 Task: Create List Brand Identity Guidelines in Board Digital Marketing Platforms and Tools to Workspace Alternative Dispute Resolution Services. Create List Brand Identity Library in Board Diversity and Inclusion Employee Training and Education to Workspace Alternative Dispute Resolution Services. Create List Brand Identity Usage in Board Voice of Customer Customer Feedback and Complaint Analysis and Reporting to Workspace Alternative Dispute Resolution Services
Action: Mouse moved to (53, 321)
Screenshot: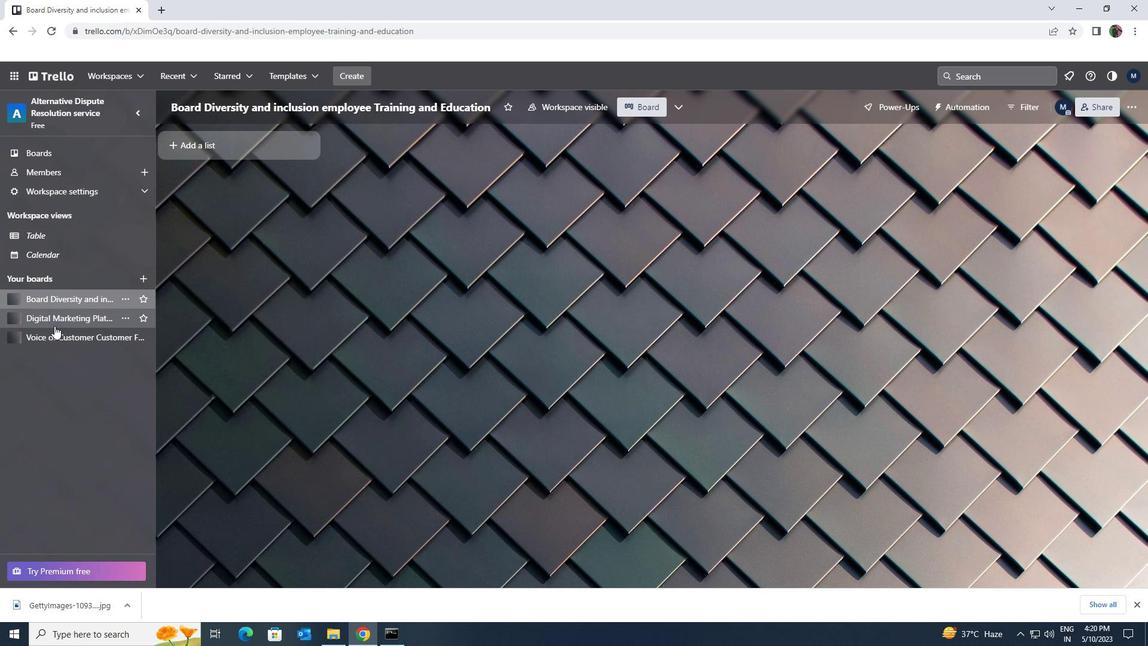 
Action: Mouse pressed left at (53, 321)
Screenshot: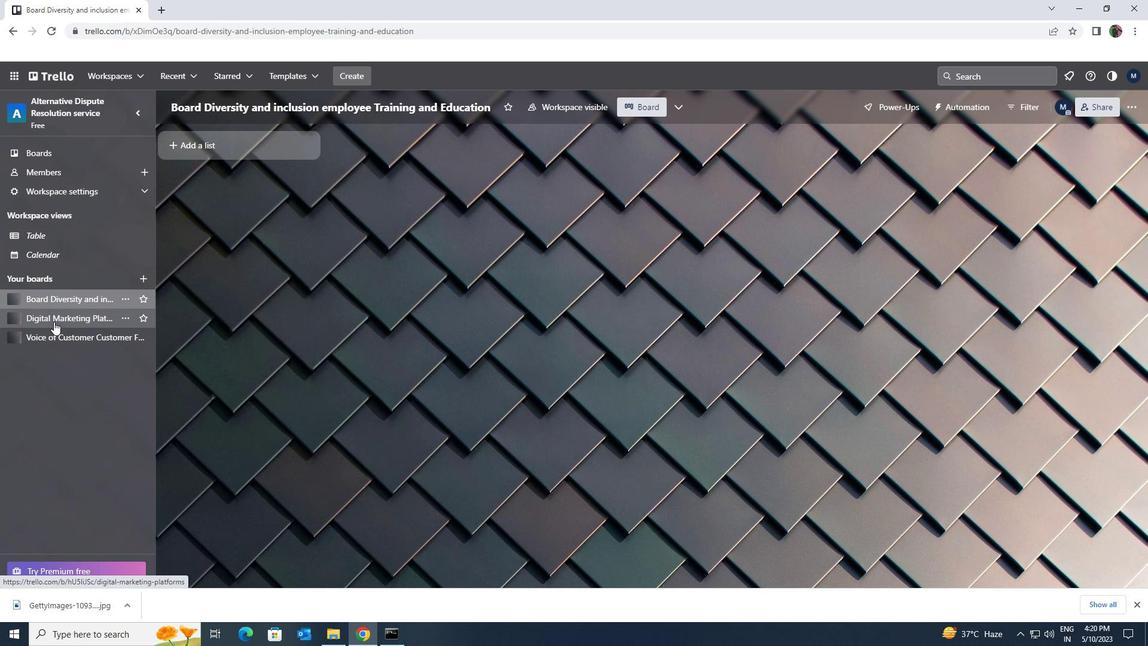 
Action: Mouse moved to (174, 151)
Screenshot: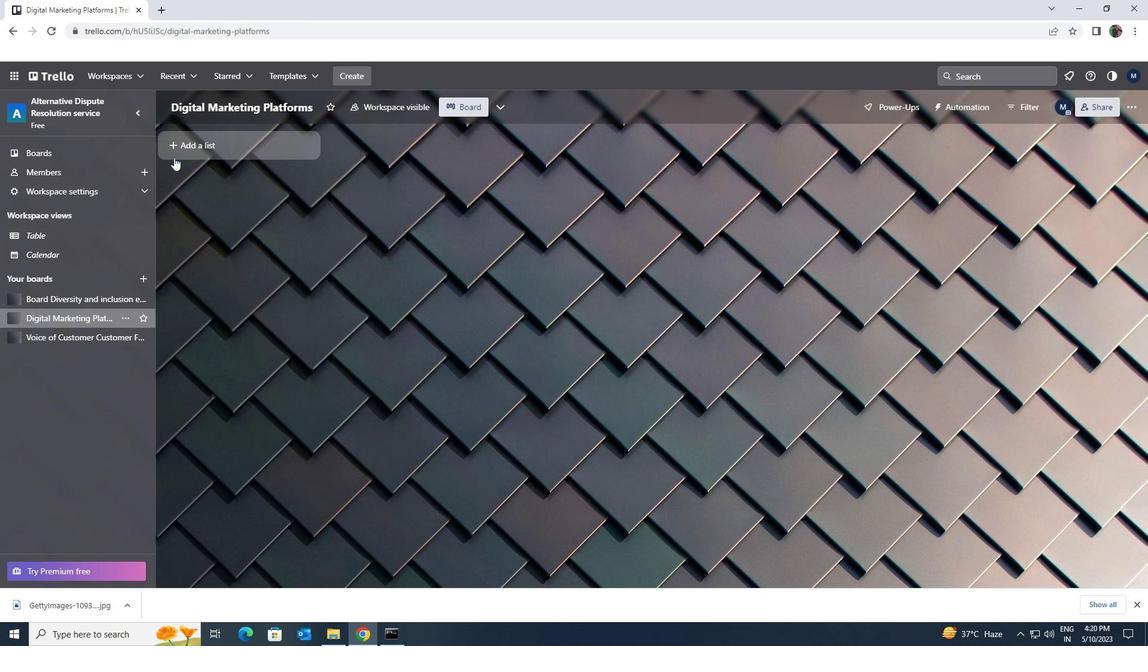 
Action: Mouse pressed left at (174, 151)
Screenshot: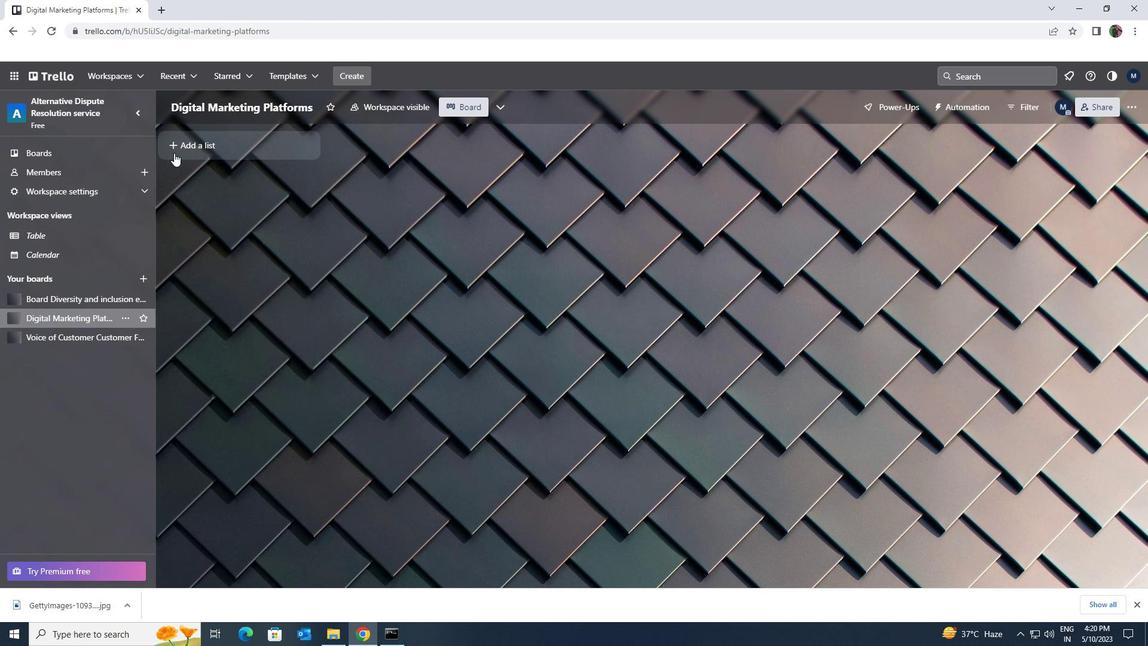 
Action: Key pressed <Key.shift>BRAND<Key.space><Key.shift>IDENTITY<Key.space><Key.shift><Key.shift><Key.shift><Key.shift>GUIDELINES
Screenshot: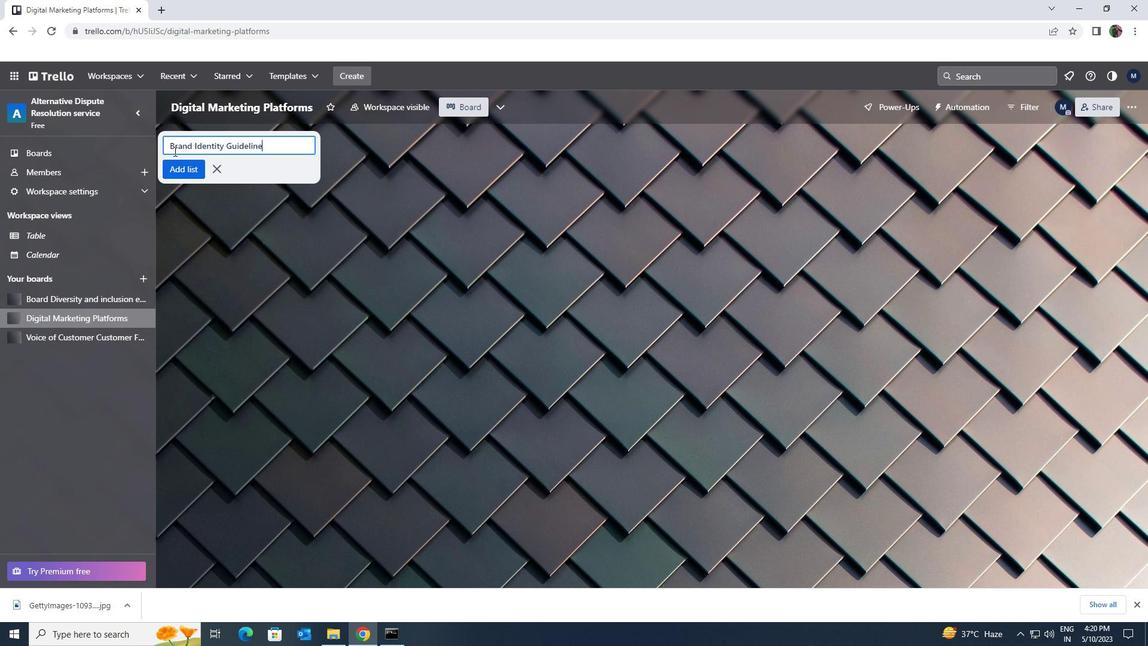 
Action: Mouse moved to (180, 162)
Screenshot: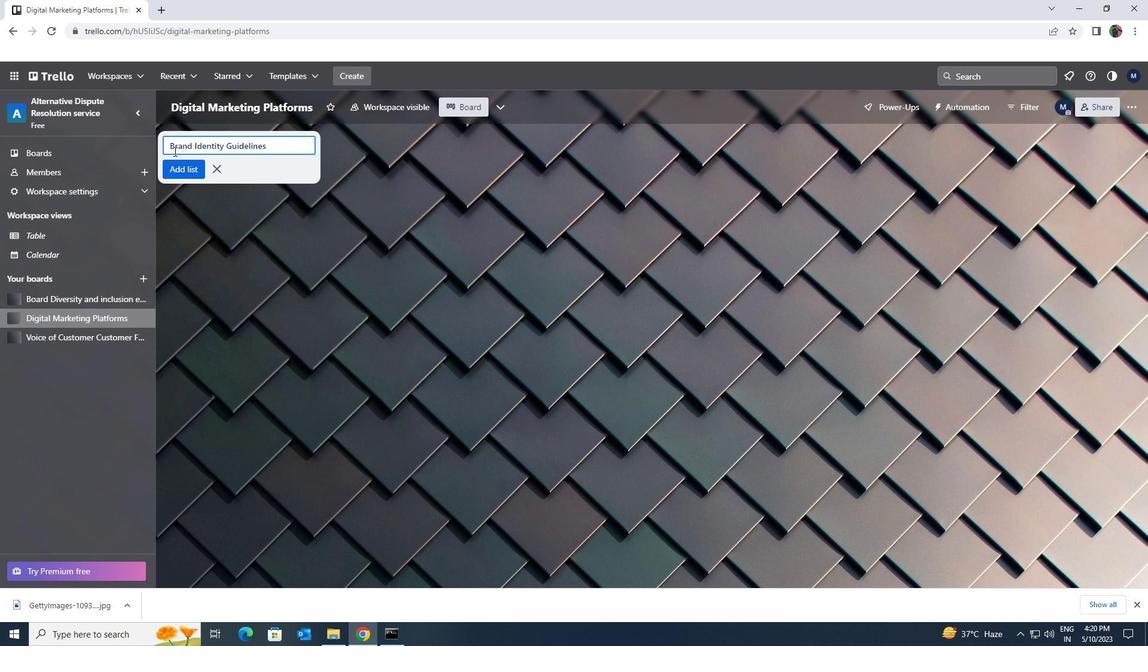 
Action: Mouse pressed left at (180, 162)
Screenshot: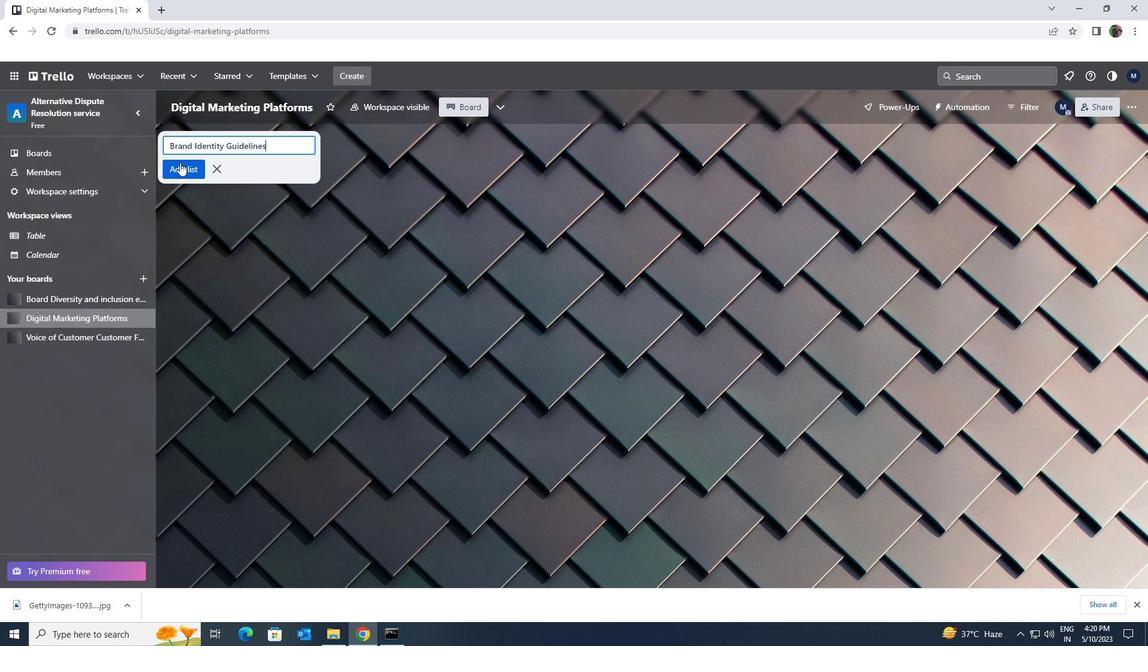 
Action: Mouse moved to (387, 171)
Screenshot: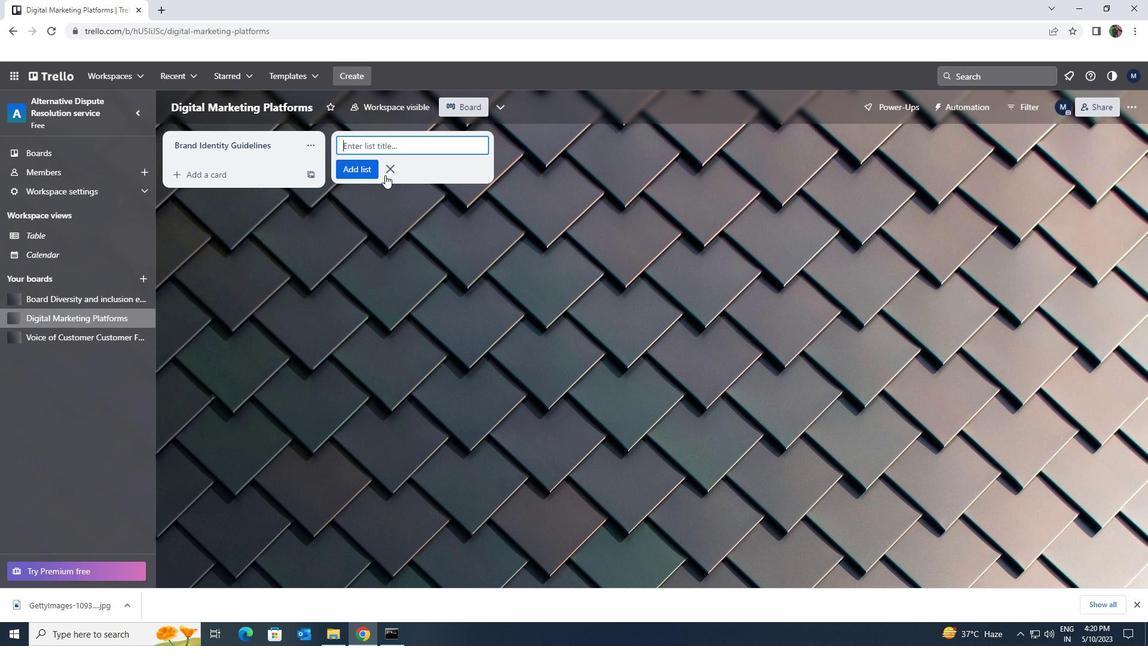 
Action: Mouse pressed left at (387, 171)
Screenshot: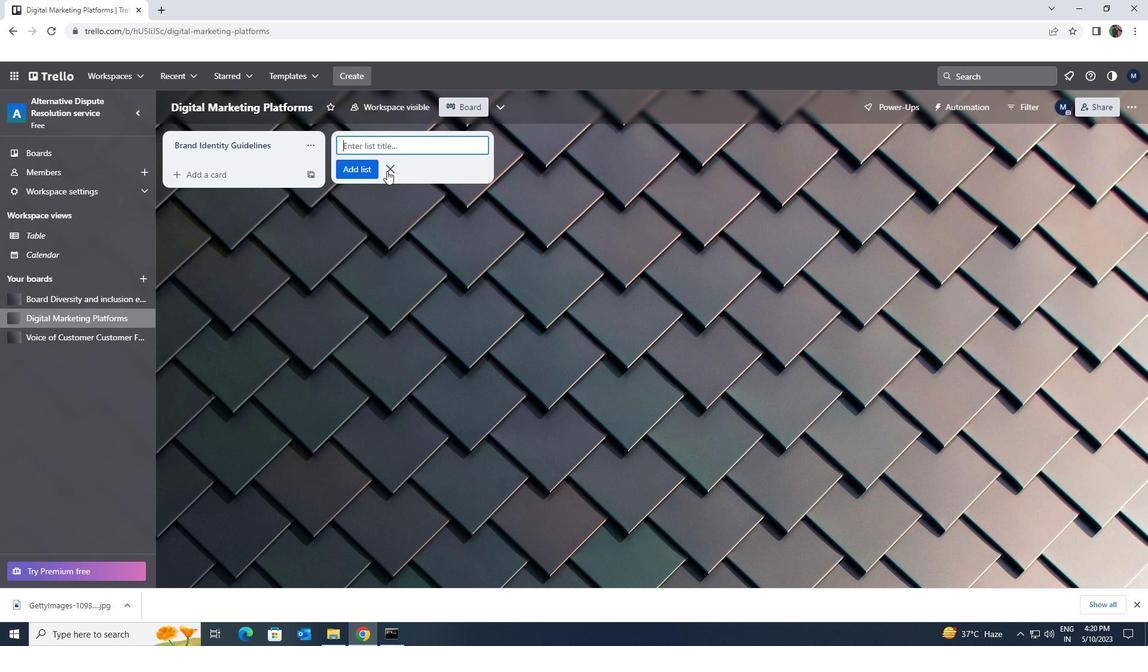 
Action: Mouse moved to (91, 299)
Screenshot: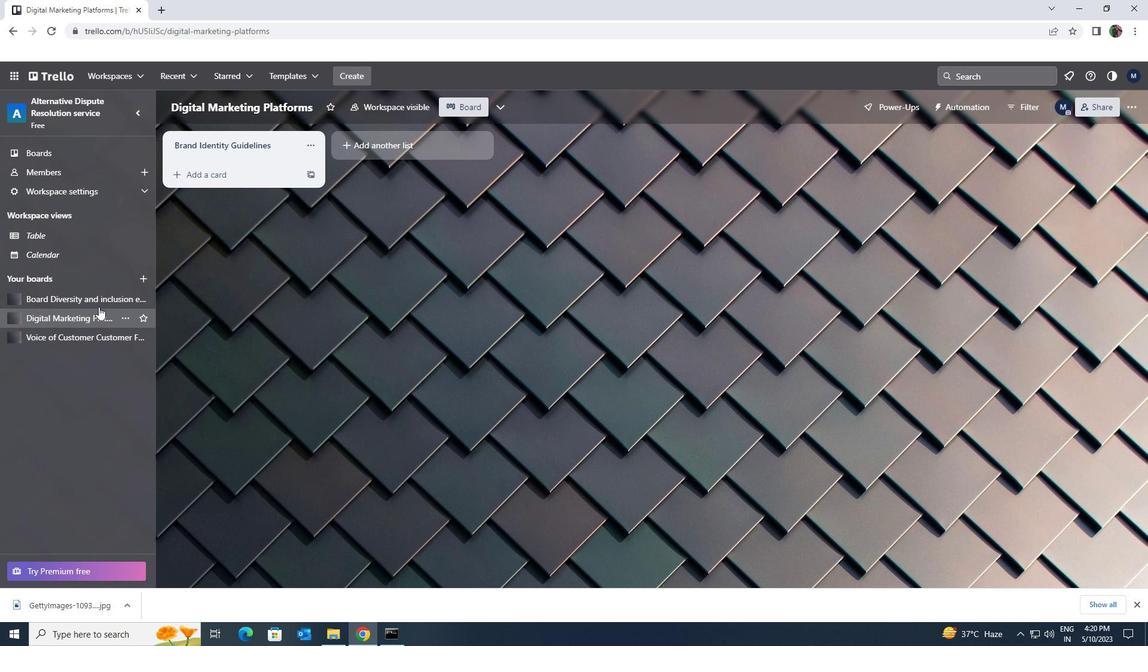 
Action: Mouse pressed left at (91, 299)
Screenshot: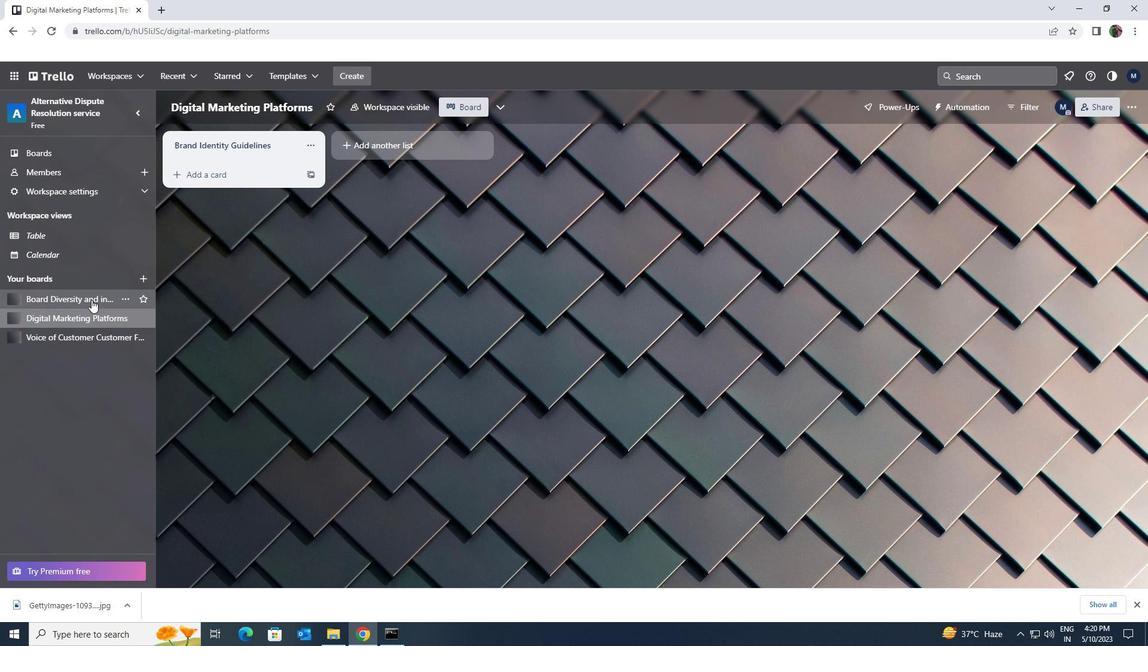 
Action: Mouse moved to (189, 148)
Screenshot: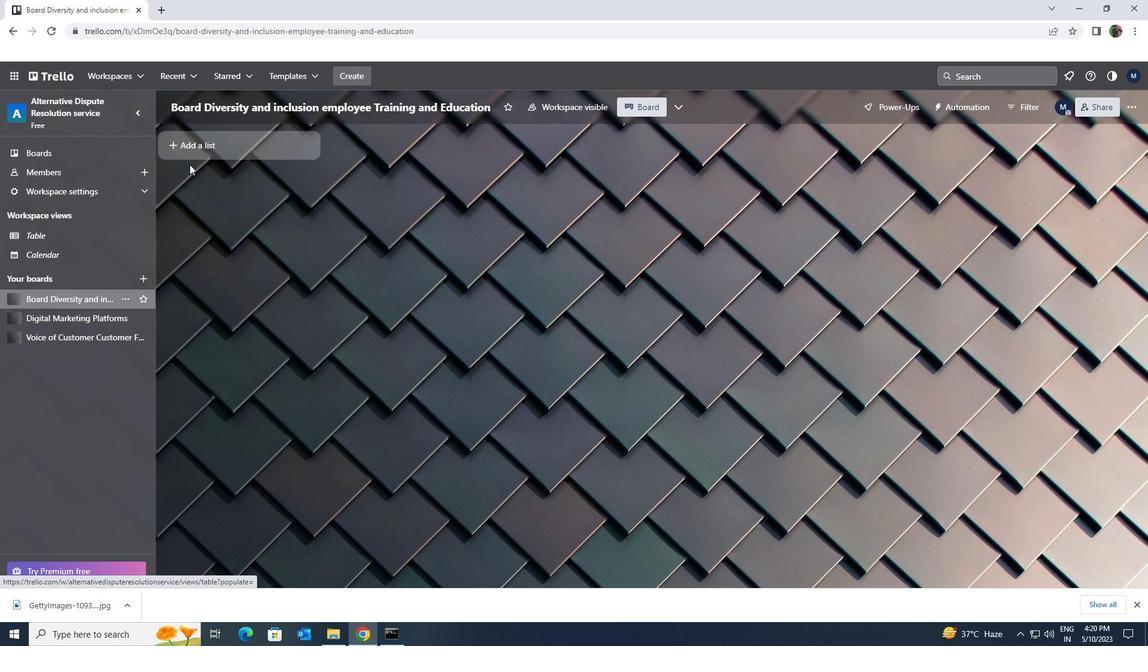 
Action: Mouse pressed left at (189, 148)
Screenshot: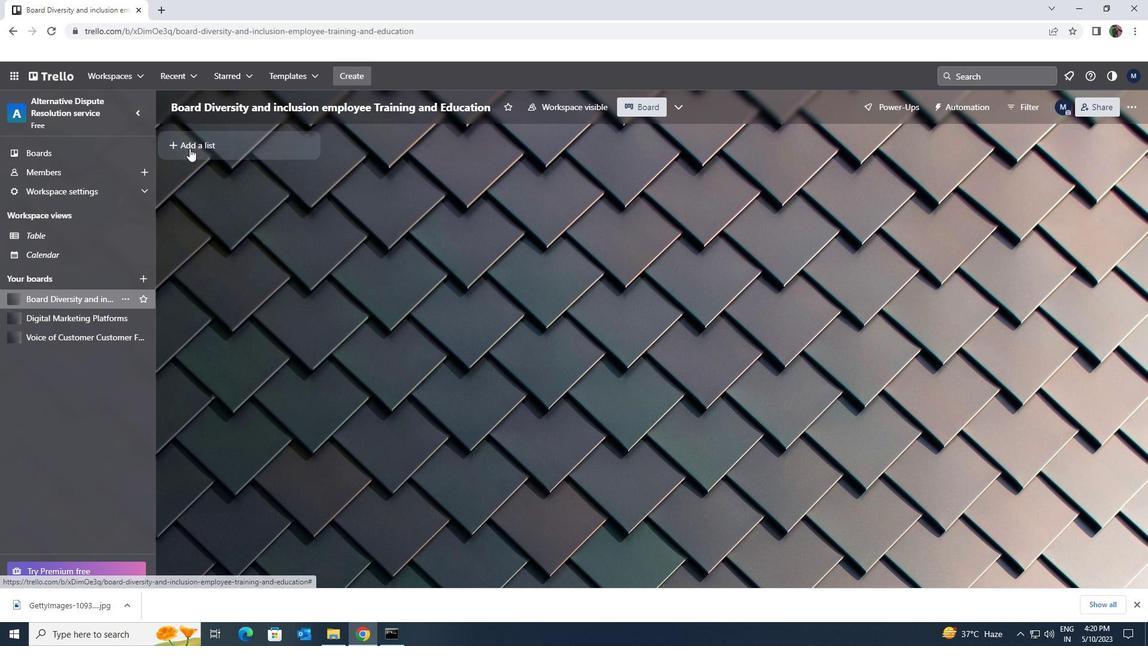 
Action: Mouse moved to (189, 148)
Screenshot: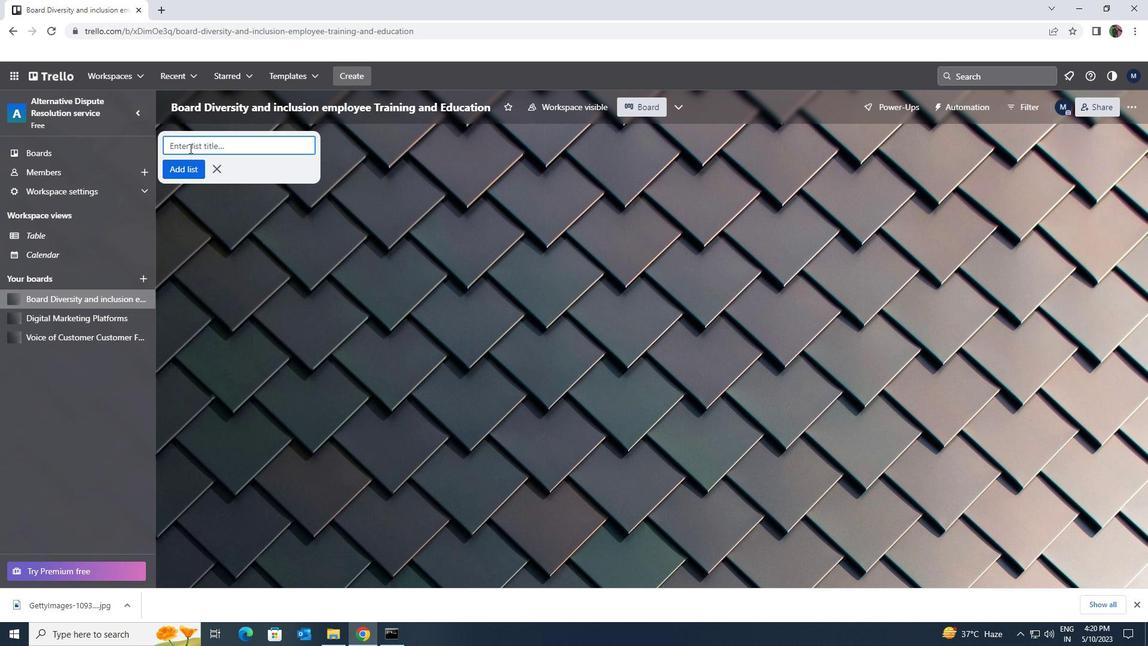 
Action: Key pressed <Key.shift>BRAND<Key.space><Key.shift>IDENTITY<Key.space><Key.shift>LIBRARY
Screenshot: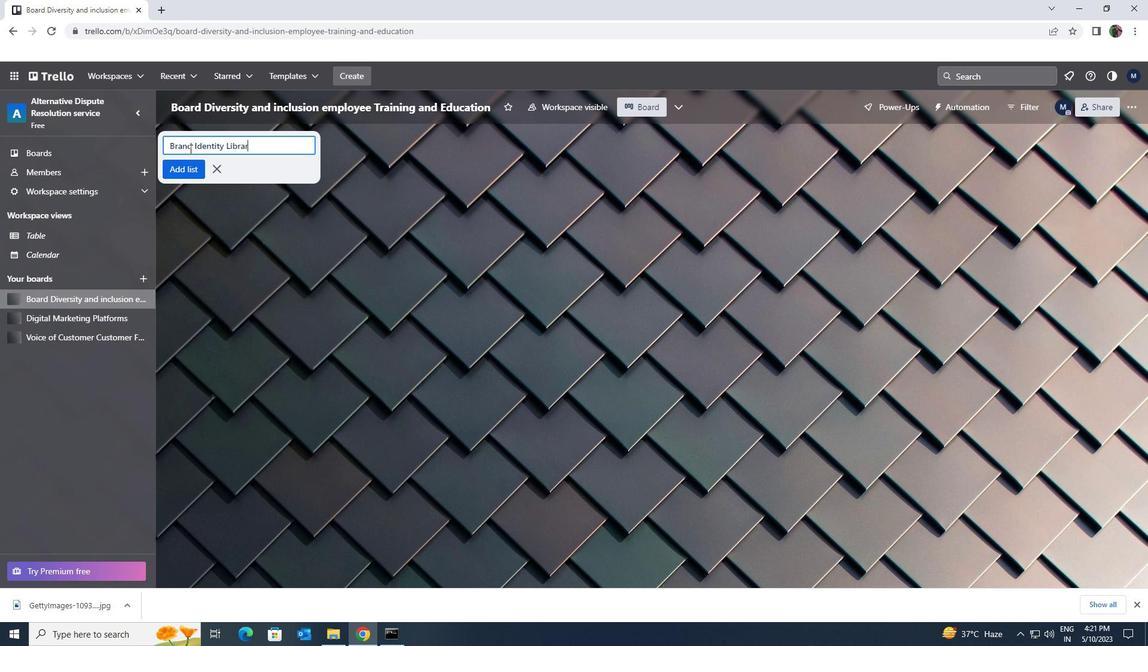 
Action: Mouse moved to (191, 164)
Screenshot: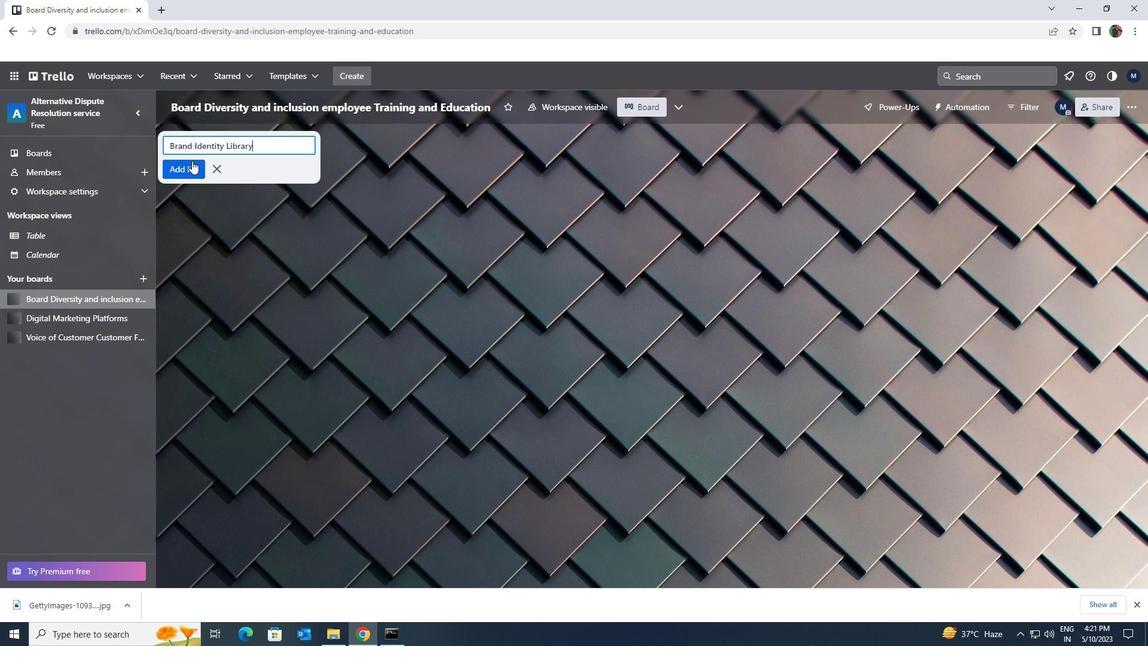 
Action: Mouse pressed left at (191, 164)
Screenshot: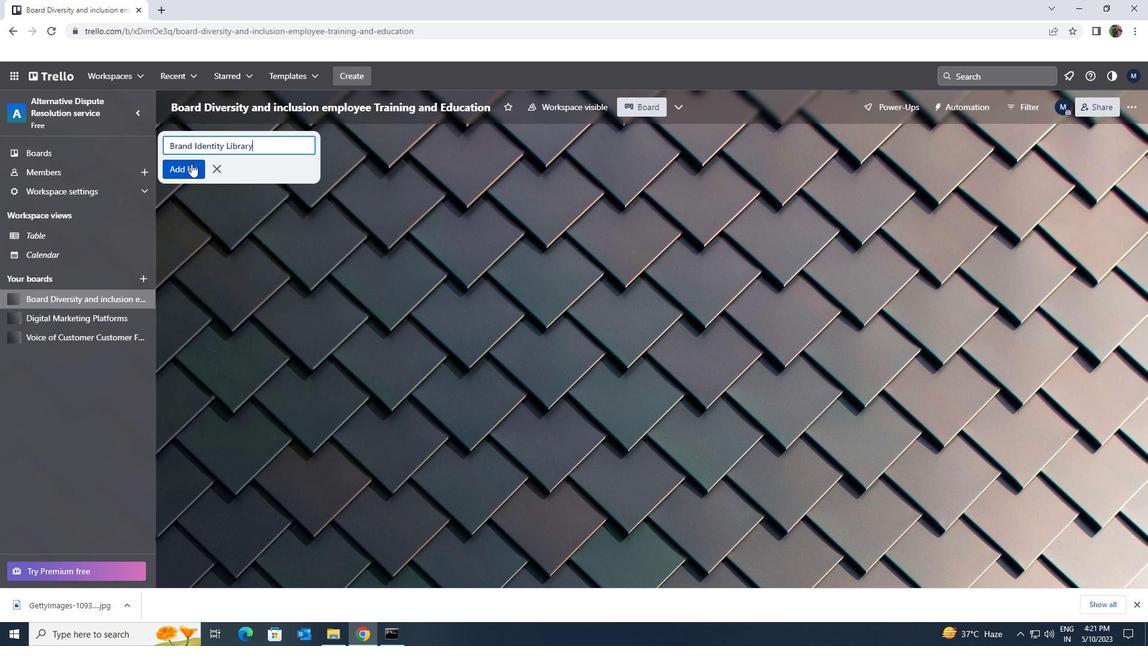 
Action: Mouse moved to (49, 342)
Screenshot: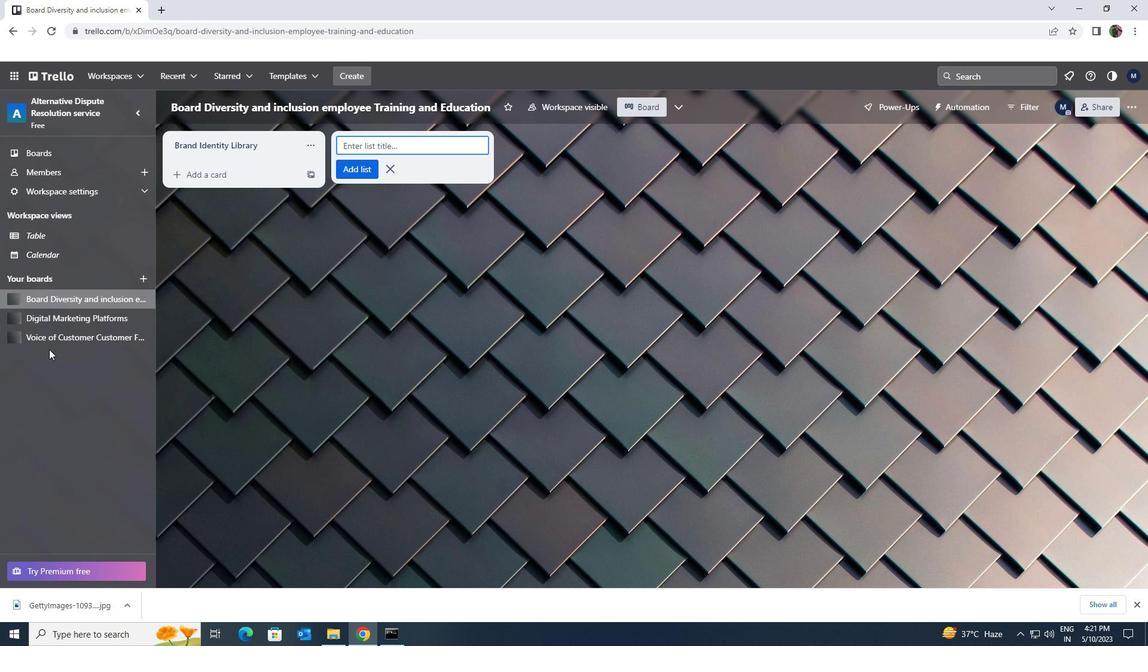 
Action: Mouse pressed left at (49, 342)
Screenshot: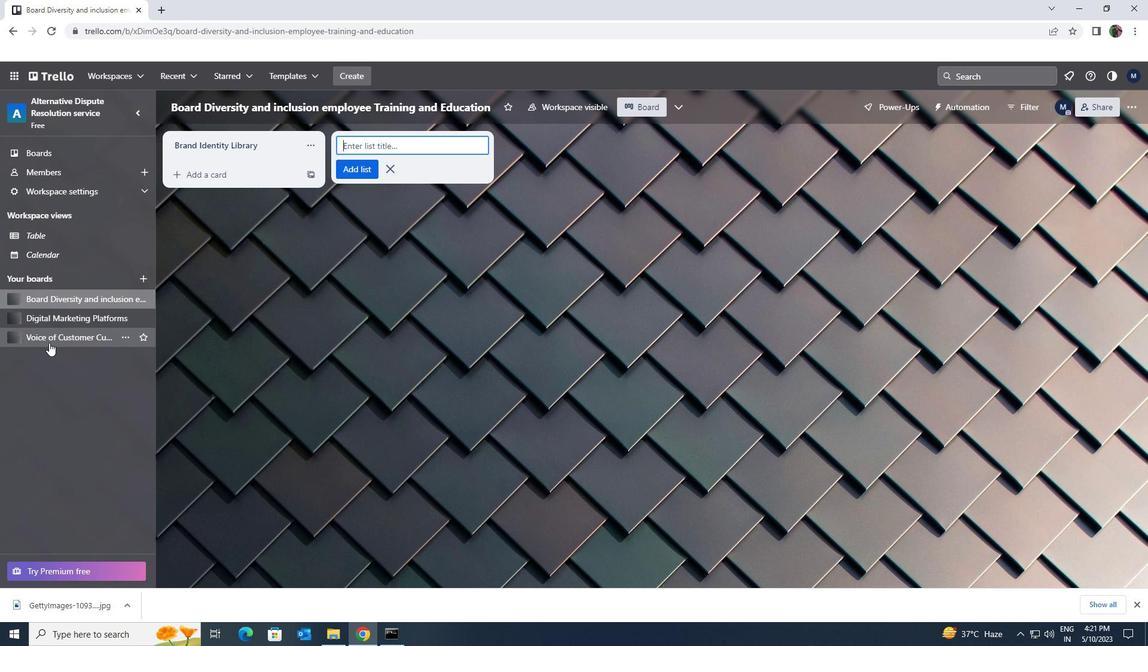 
Action: Mouse moved to (167, 144)
Screenshot: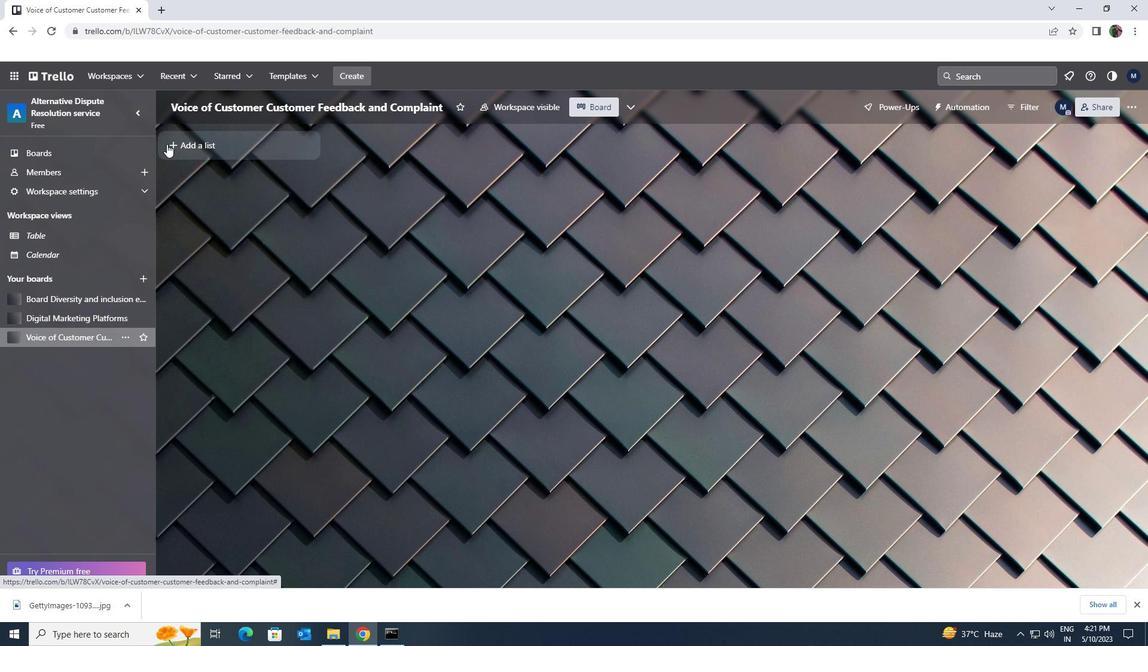 
Action: Mouse pressed left at (167, 144)
Screenshot: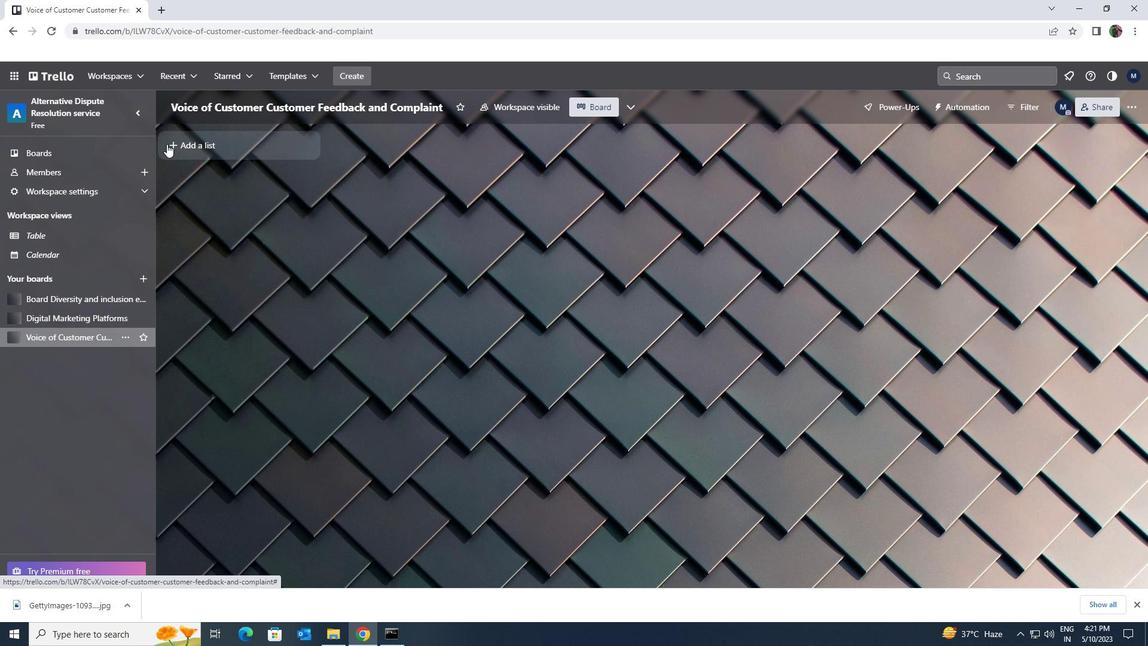
Action: Mouse moved to (172, 145)
Screenshot: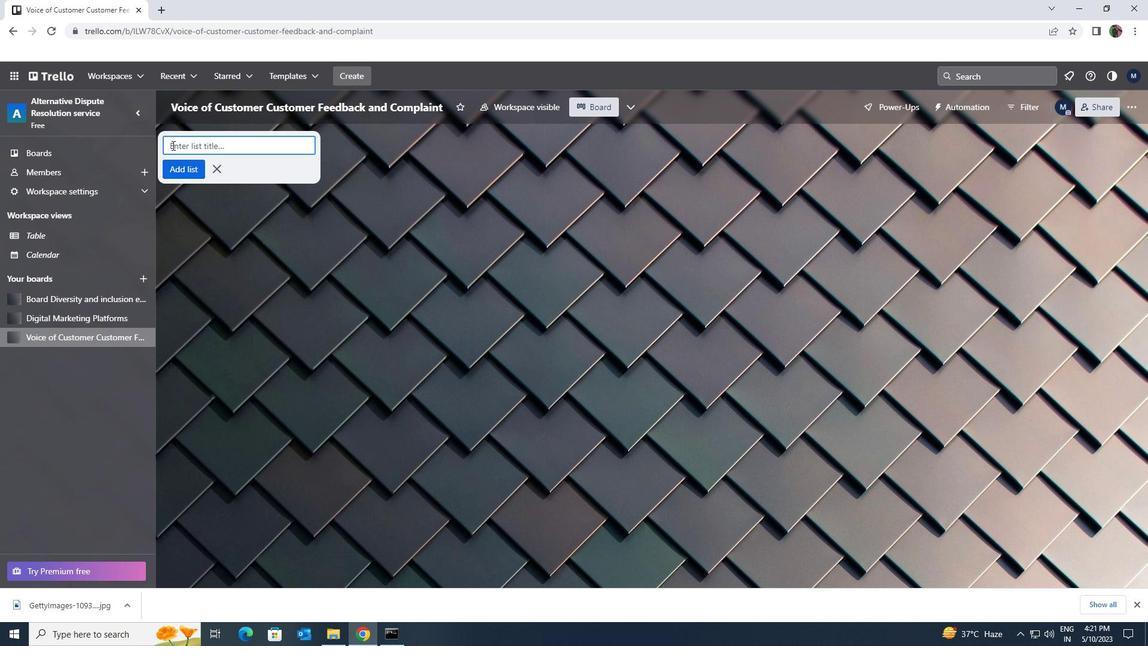 
Action: Key pressed <Key.shift><Key.shift><Key.shift><Key.shift><Key.shift><Key.shift><Key.shift><Key.shift>BRAND<Key.space><Key.shift>IDENTITY<Key.space><Key.shift>USAGE
Screenshot: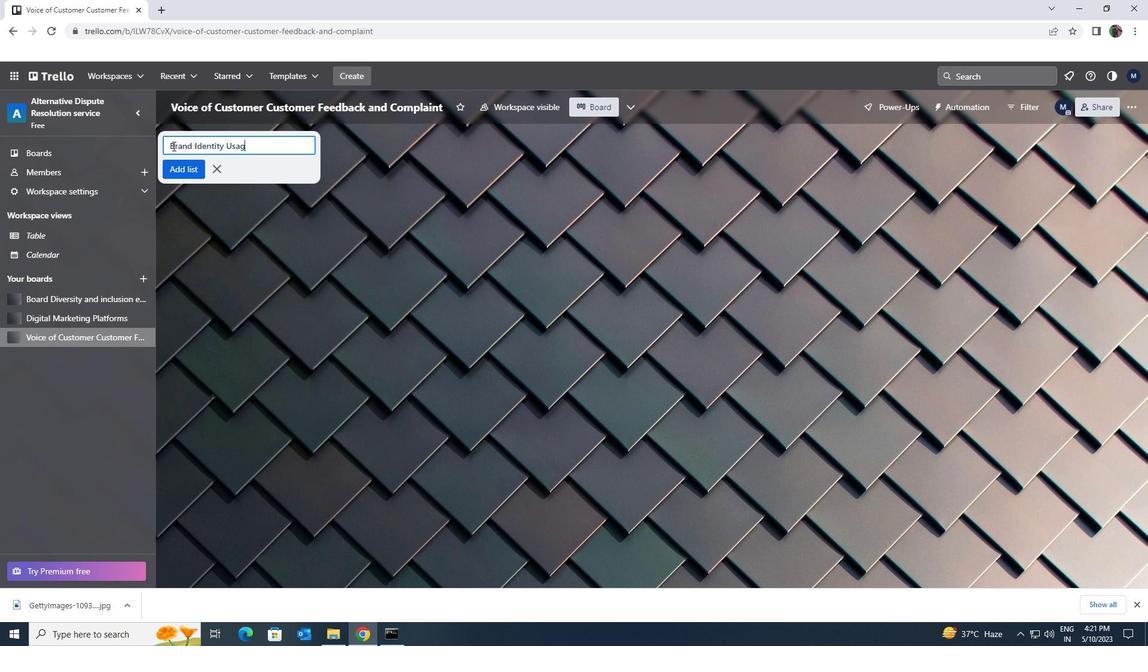
Action: Mouse moved to (175, 163)
Screenshot: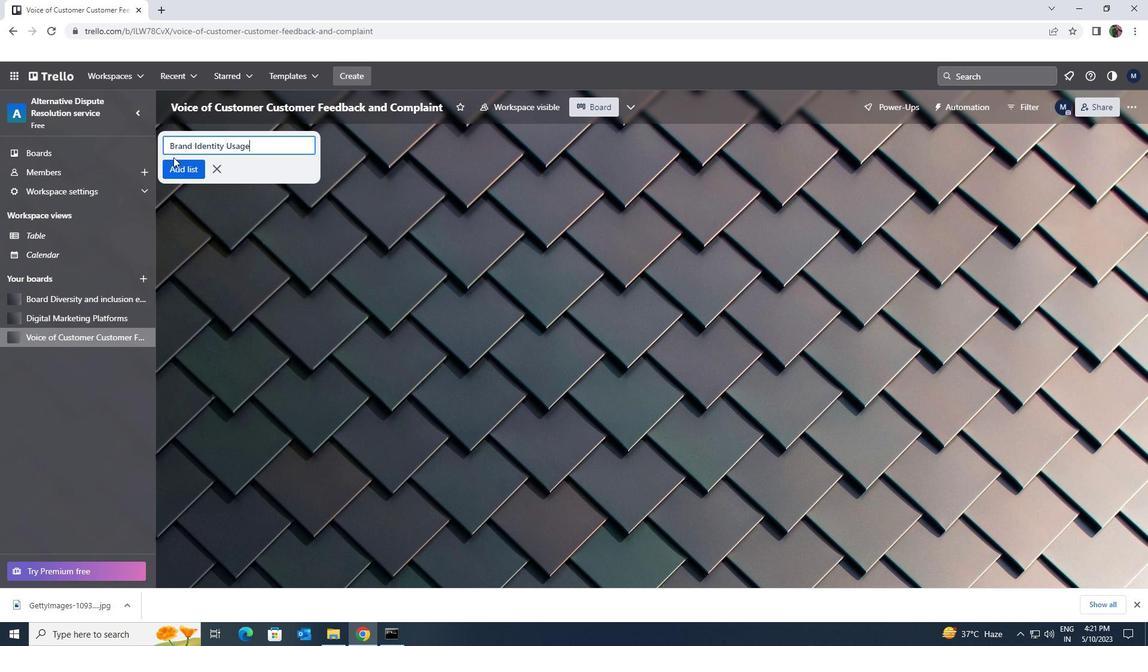 
Action: Mouse pressed left at (175, 163)
Screenshot: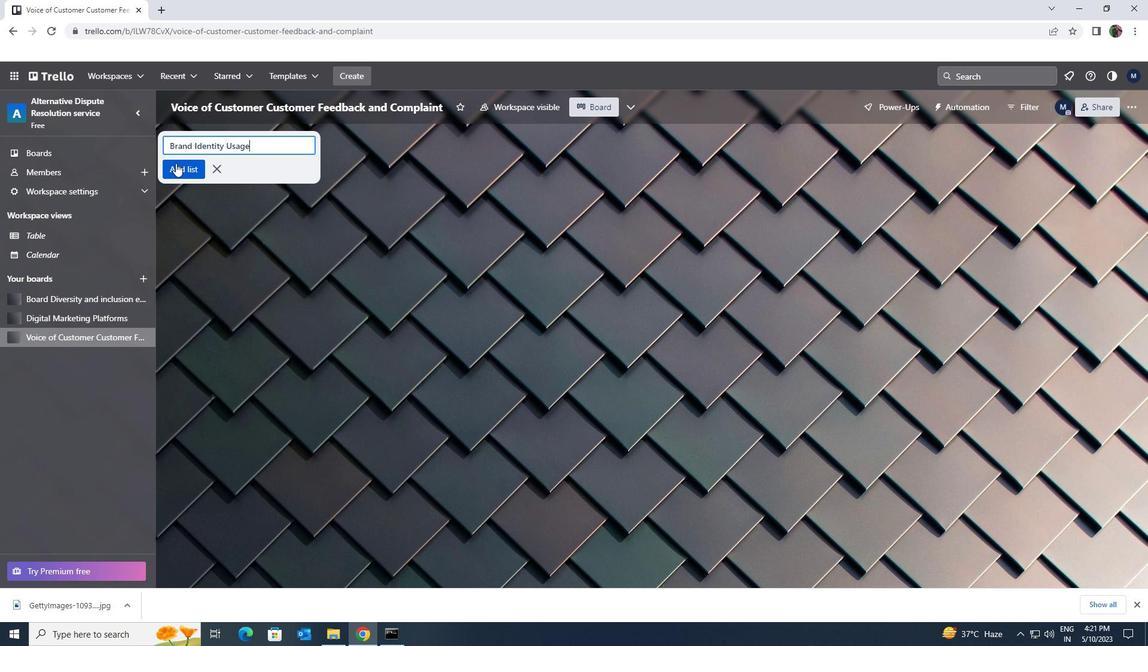 
Action: Mouse moved to (383, 168)
Screenshot: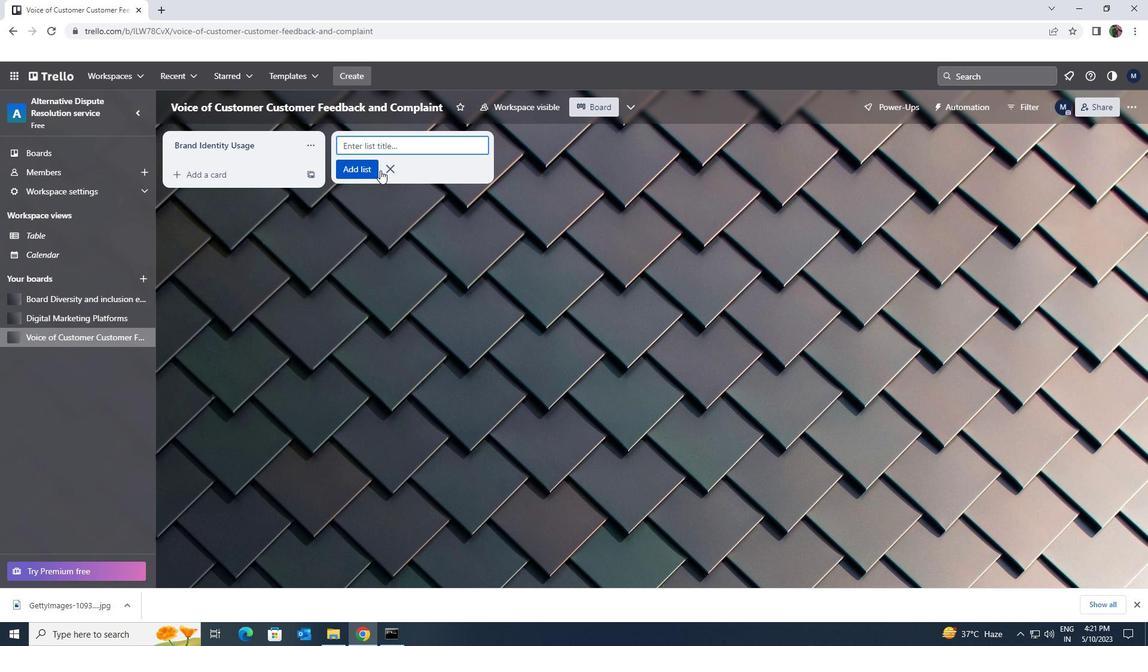 
Action: Mouse pressed left at (383, 168)
Screenshot: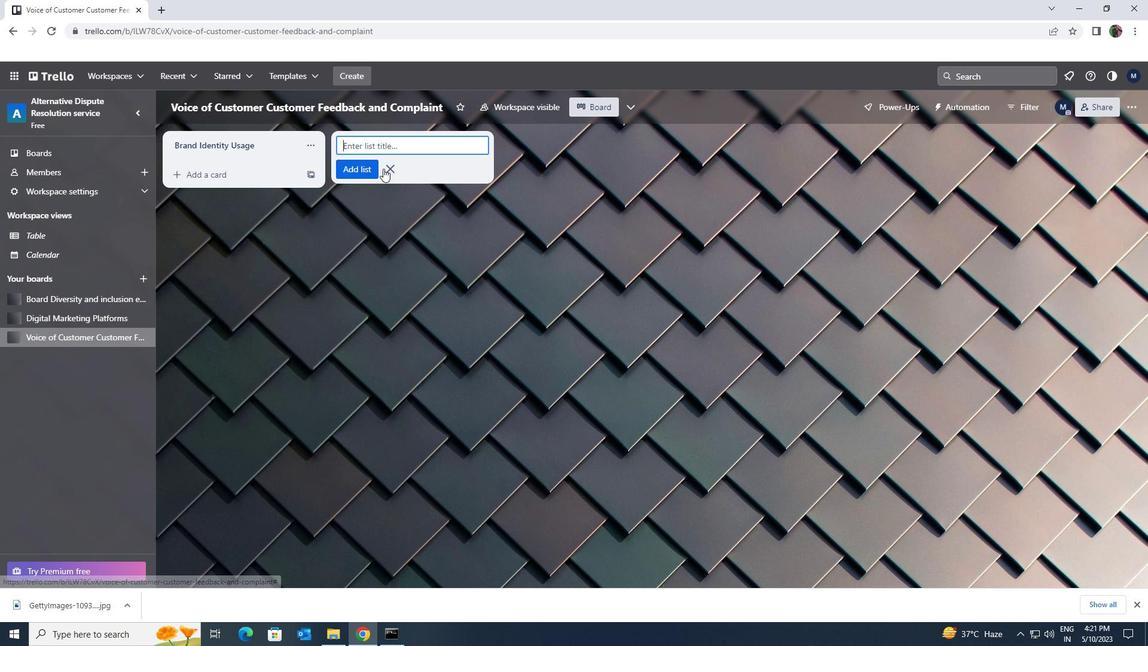 
